 Task: Look for products in the category "Drink Mixes" from the brand "Nuun".
Action: Mouse moved to (21, 99)
Screenshot: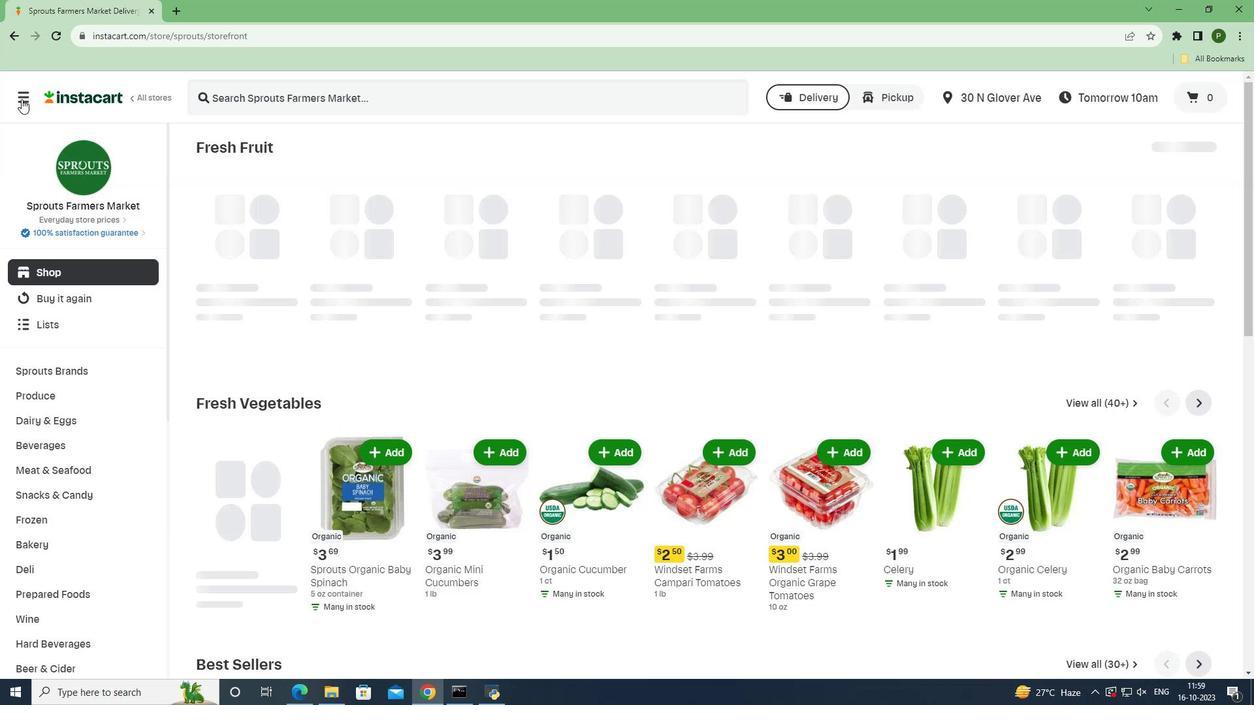 
Action: Mouse pressed left at (21, 99)
Screenshot: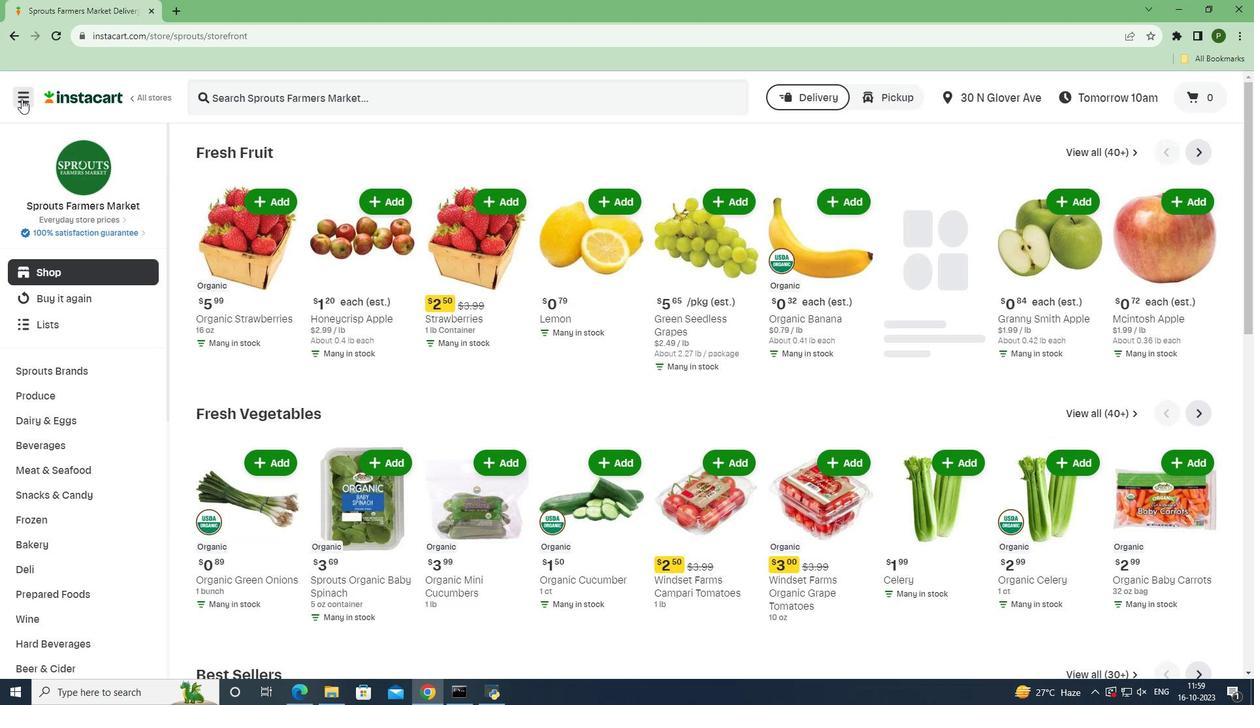 
Action: Mouse moved to (32, 346)
Screenshot: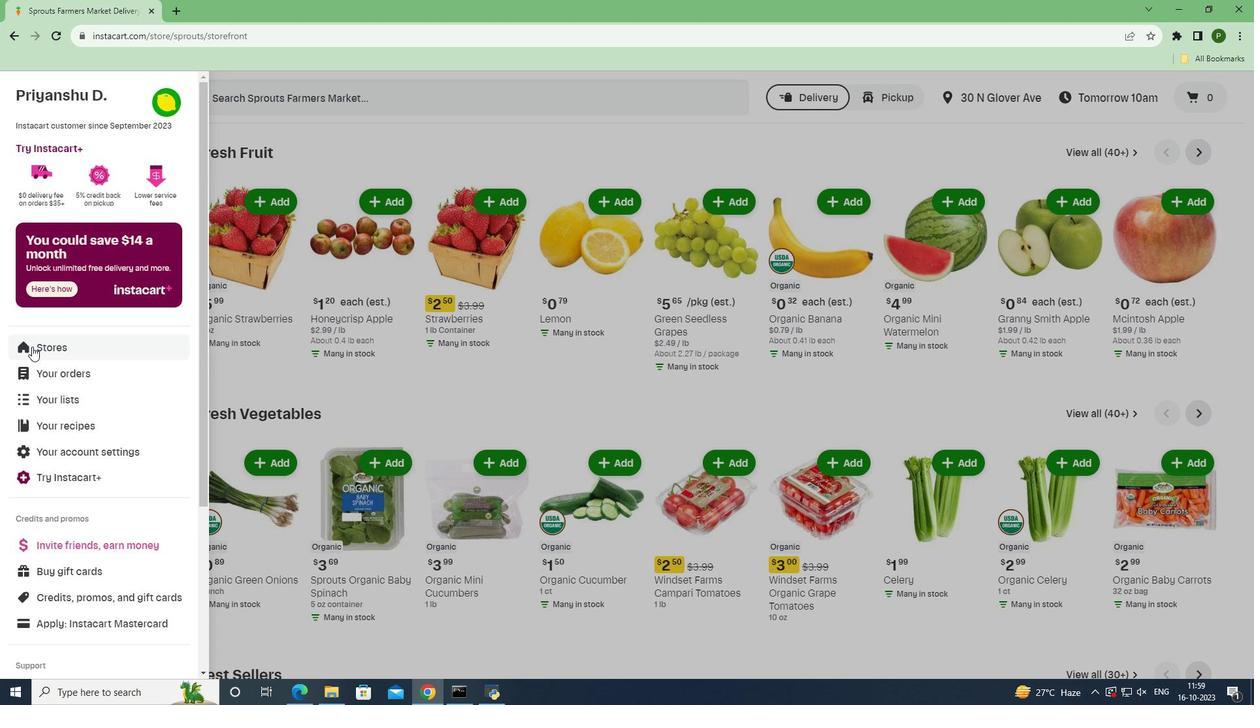 
Action: Mouse pressed left at (32, 346)
Screenshot: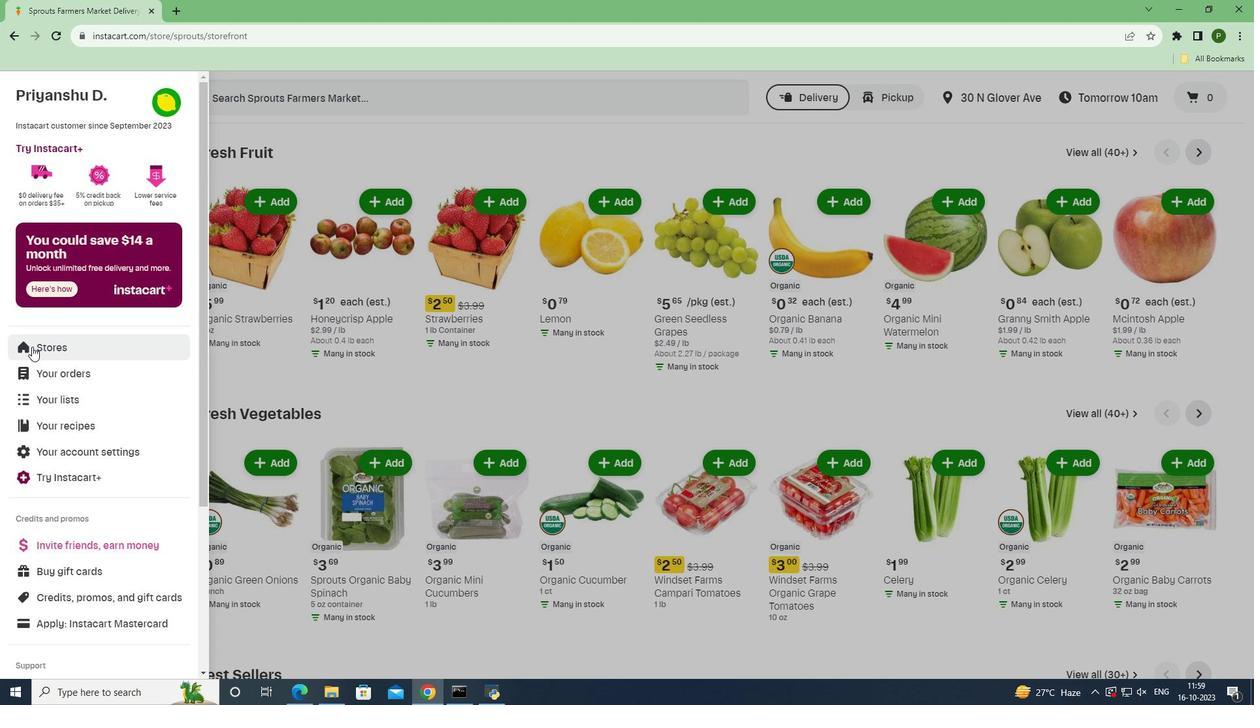 
Action: Mouse moved to (296, 152)
Screenshot: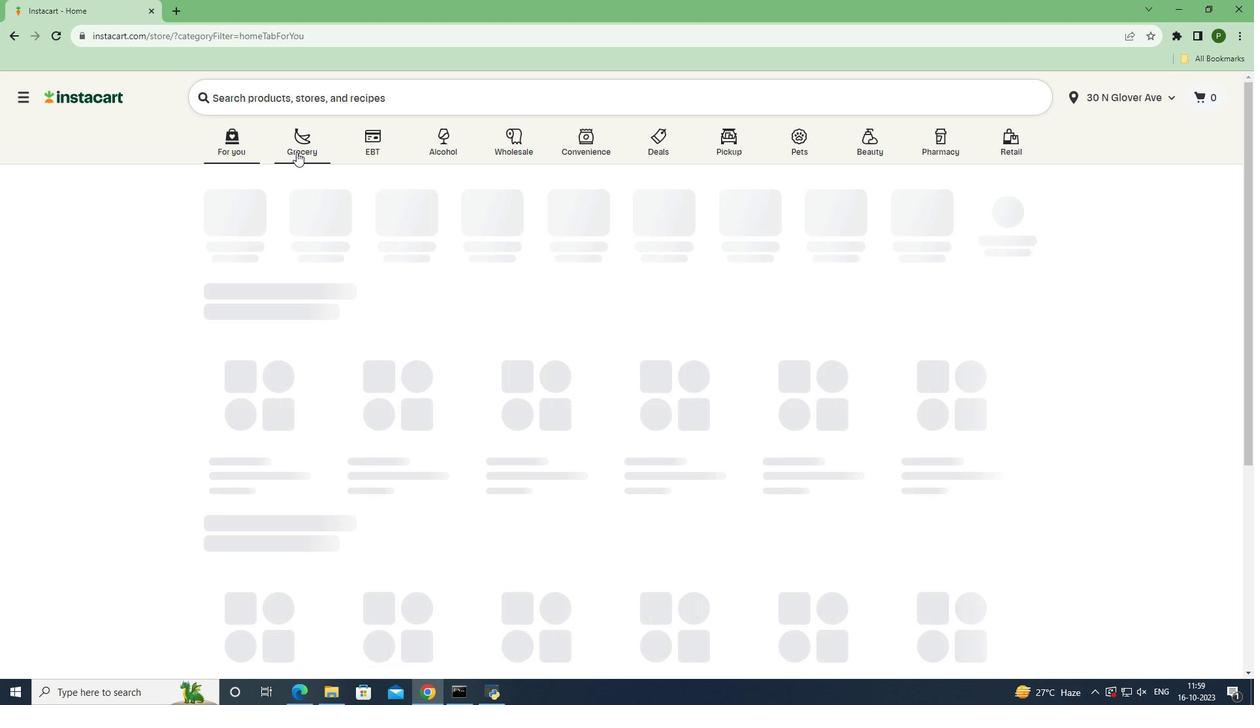 
Action: Mouse pressed left at (296, 152)
Screenshot: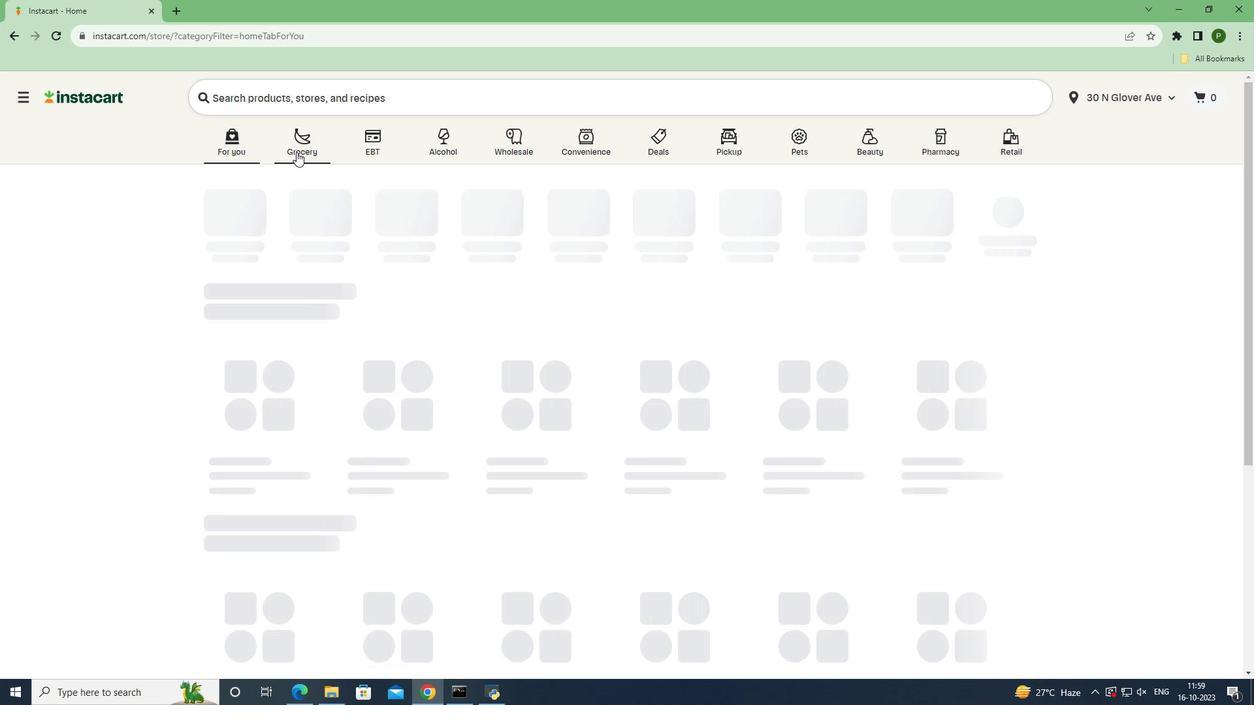 
Action: Mouse moved to (804, 306)
Screenshot: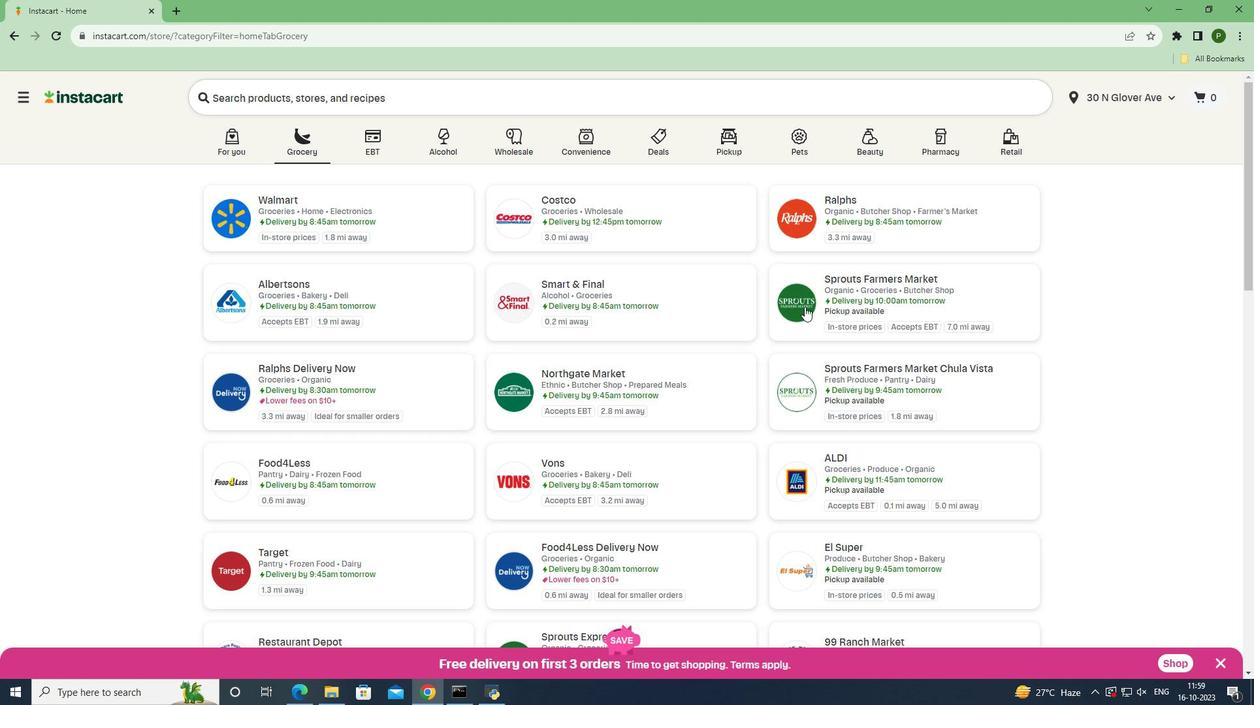 
Action: Mouse pressed left at (804, 306)
Screenshot: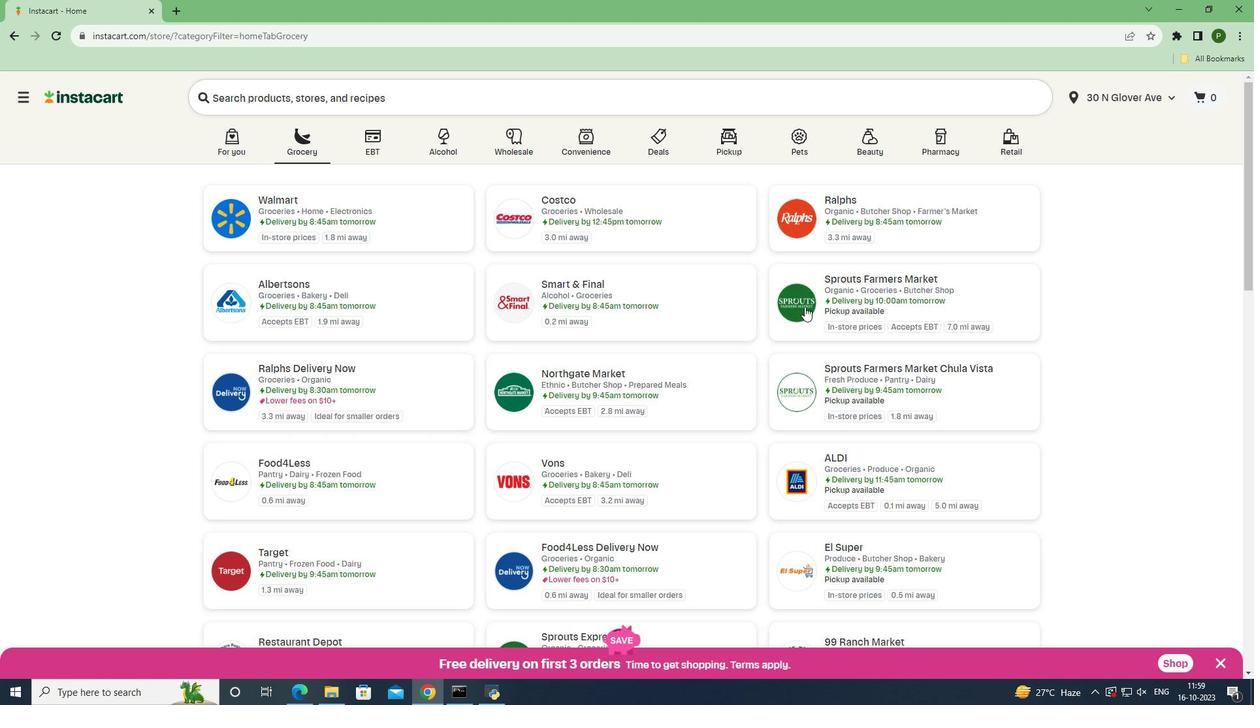 
Action: Mouse moved to (100, 447)
Screenshot: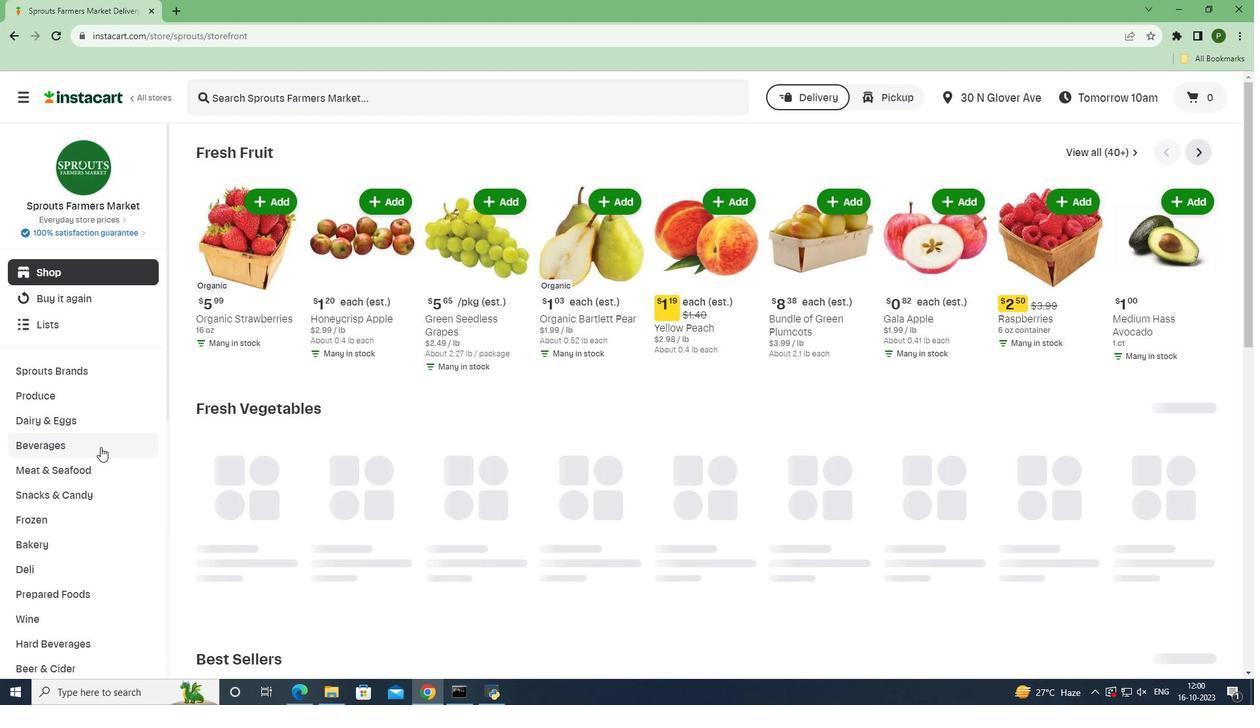 
Action: Mouse pressed left at (100, 447)
Screenshot: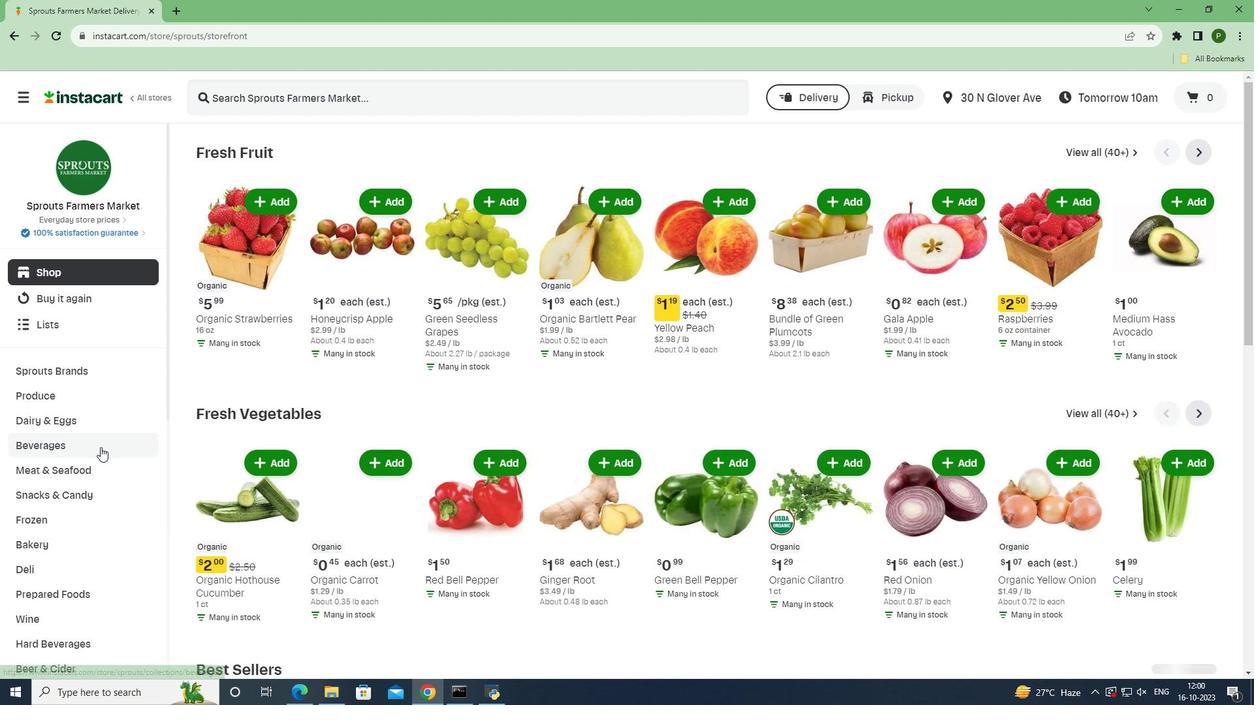 
Action: Mouse moved to (1176, 180)
Screenshot: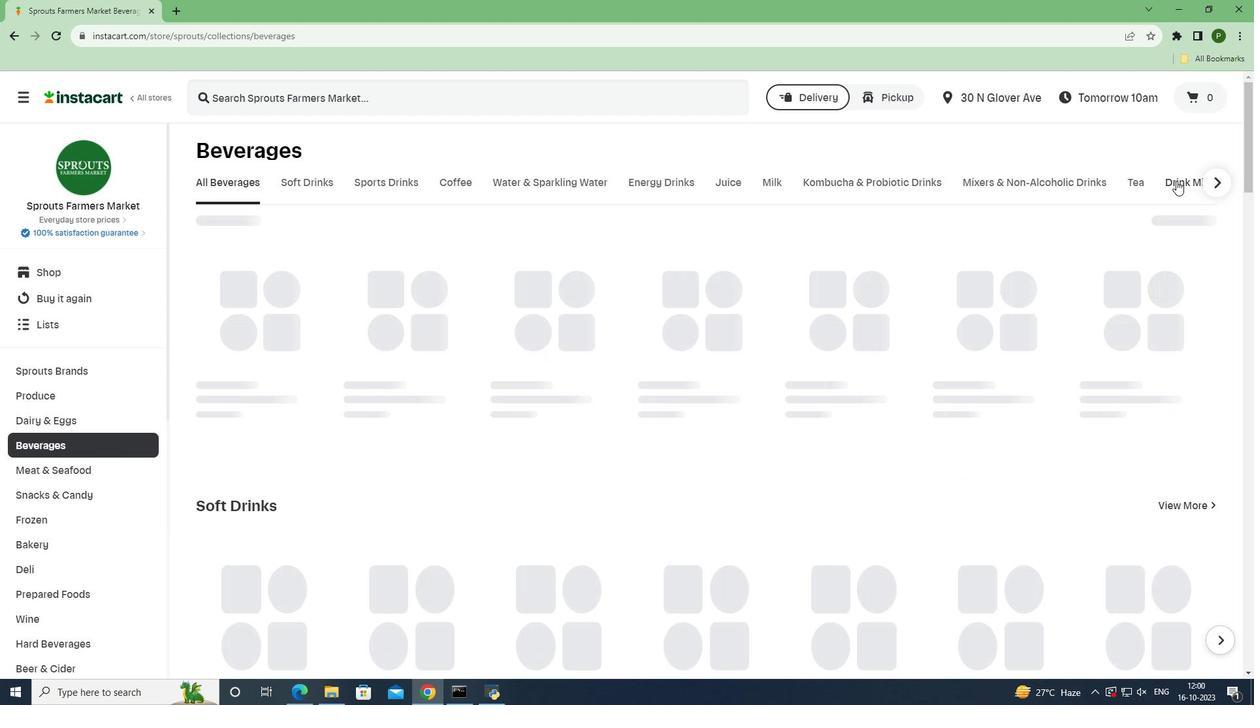 
Action: Mouse pressed left at (1176, 180)
Screenshot: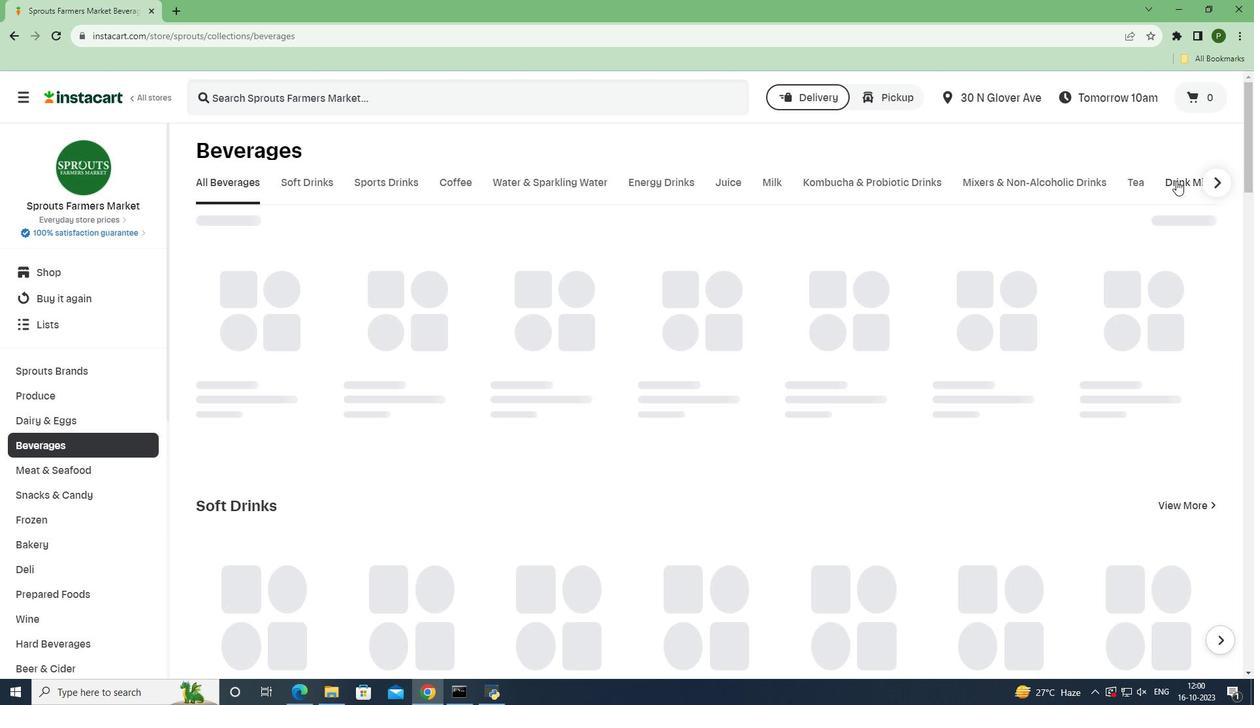 
Action: Mouse moved to (372, 297)
Screenshot: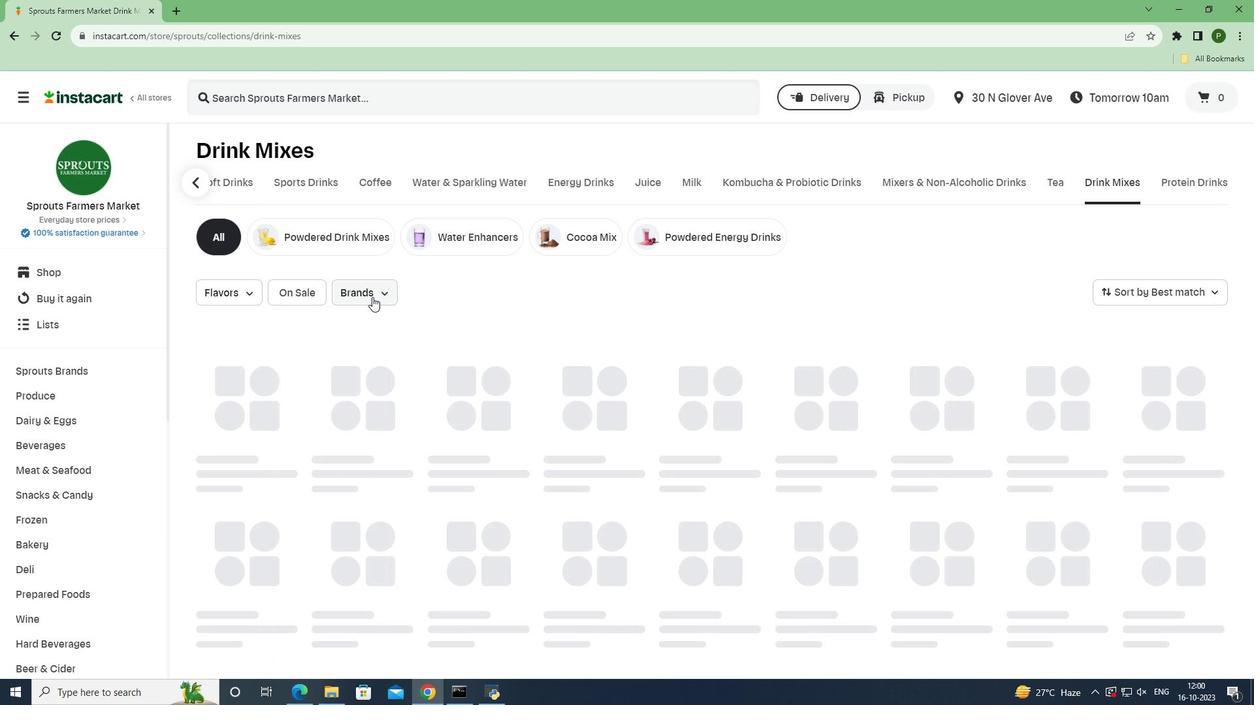 
Action: Mouse pressed left at (372, 297)
Screenshot: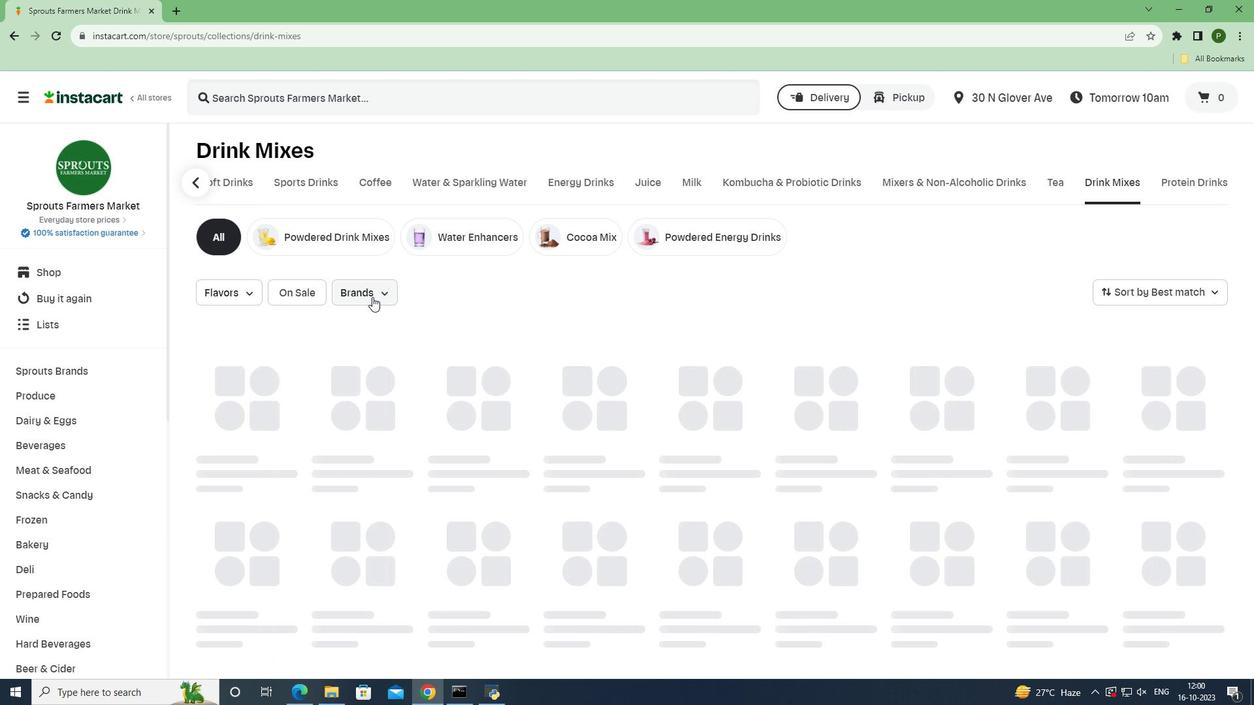 
Action: Mouse moved to (366, 497)
Screenshot: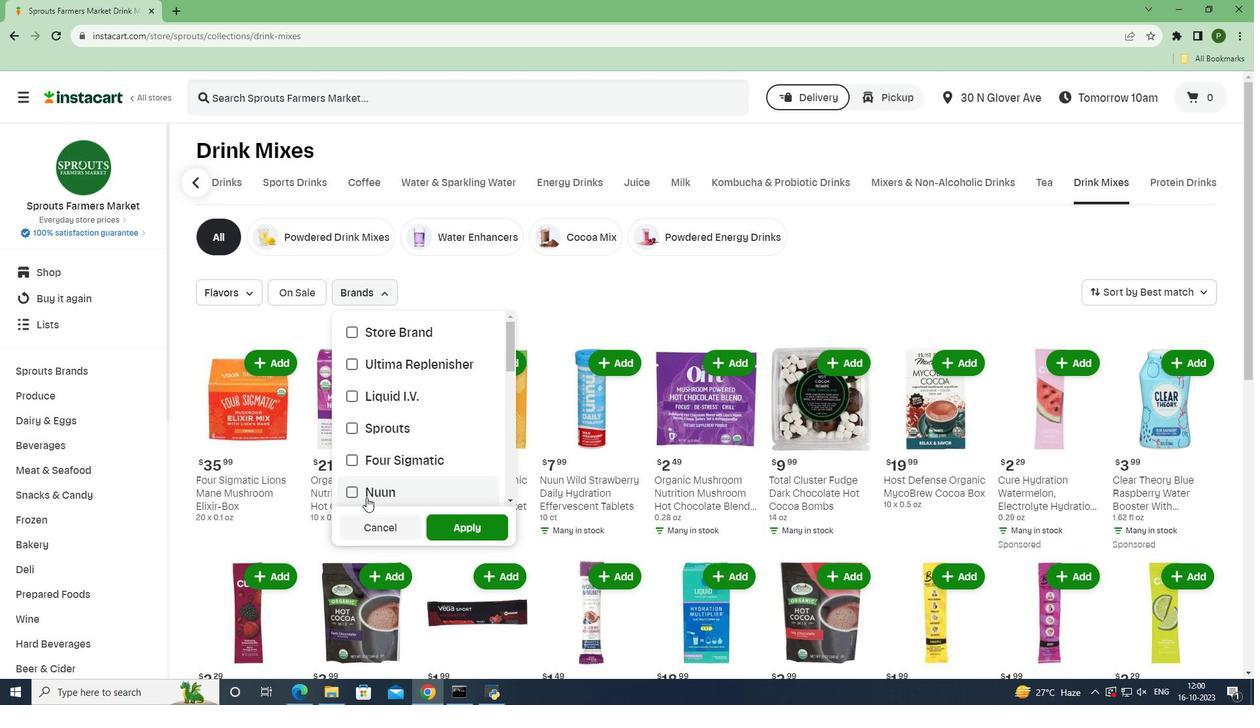 
Action: Mouse pressed left at (366, 497)
Screenshot: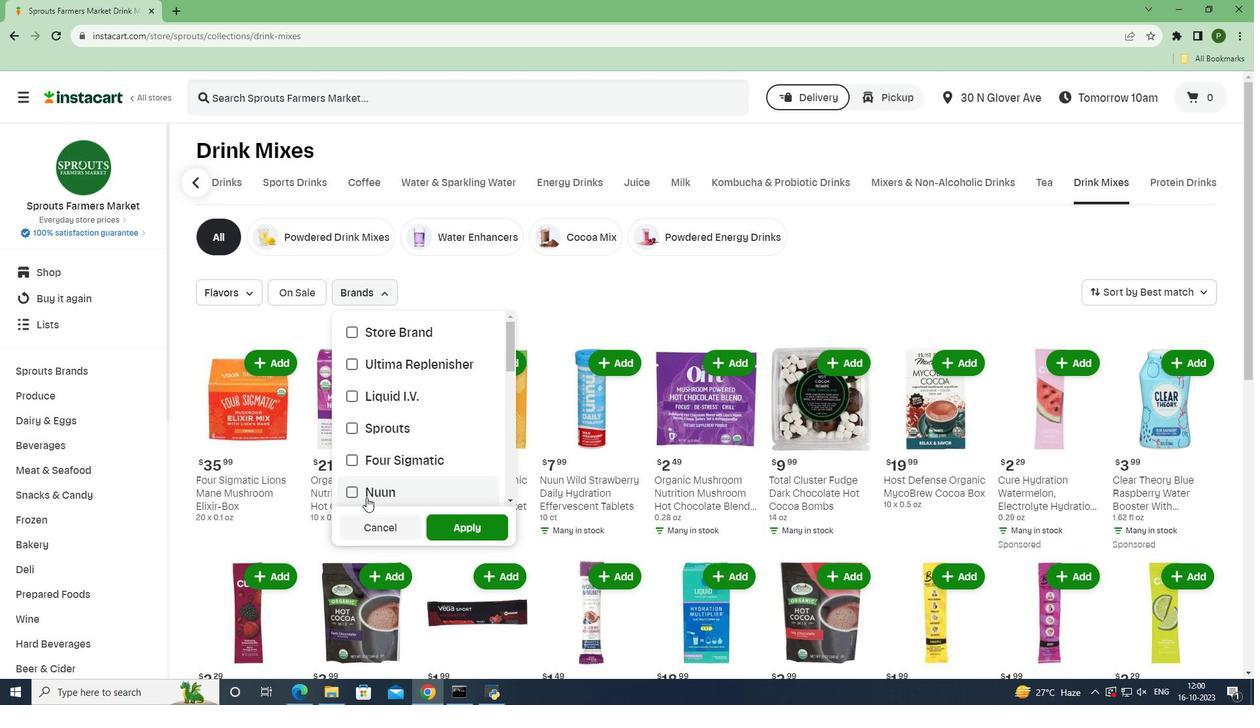 
Action: Mouse moved to (475, 522)
Screenshot: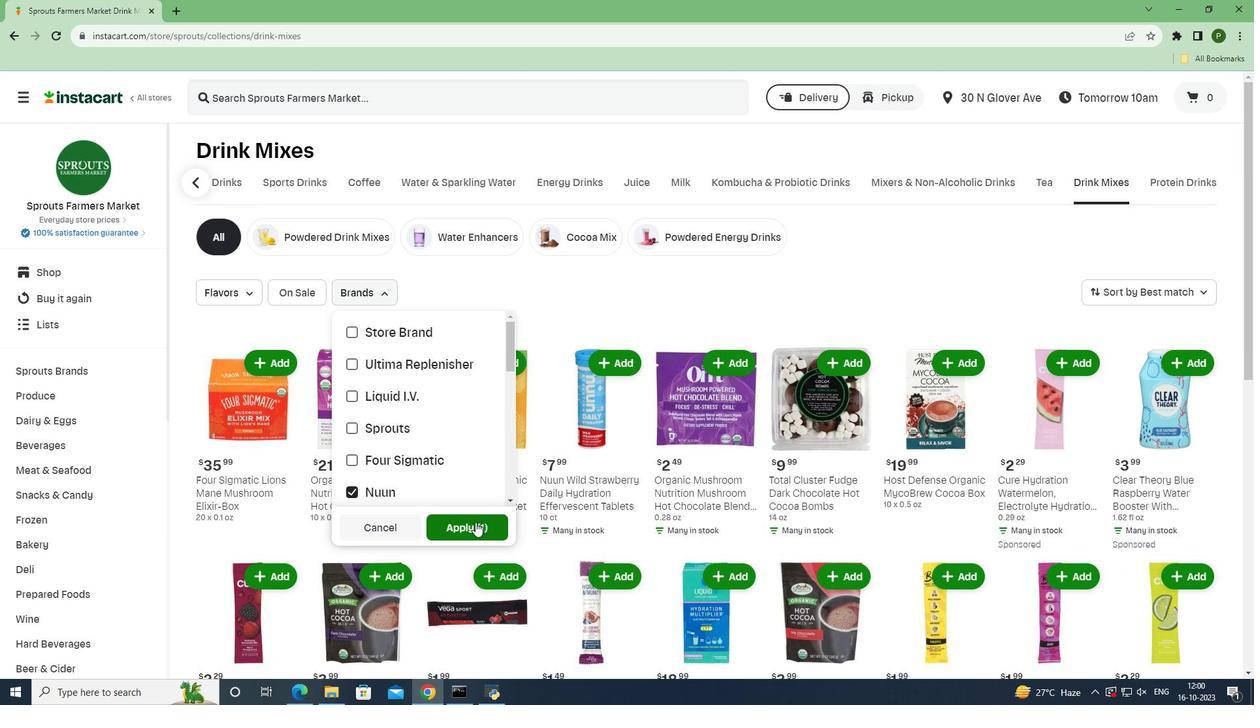 
Action: Mouse pressed left at (475, 522)
Screenshot: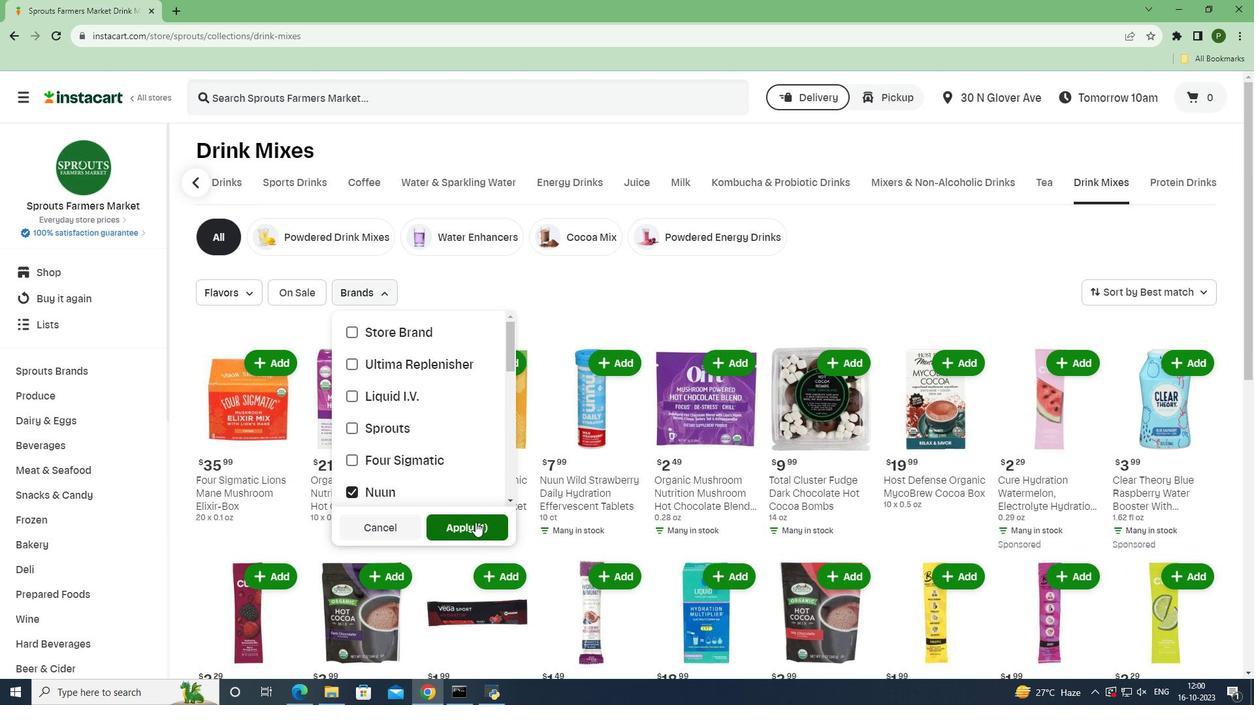 
Action: Mouse moved to (703, 613)
Screenshot: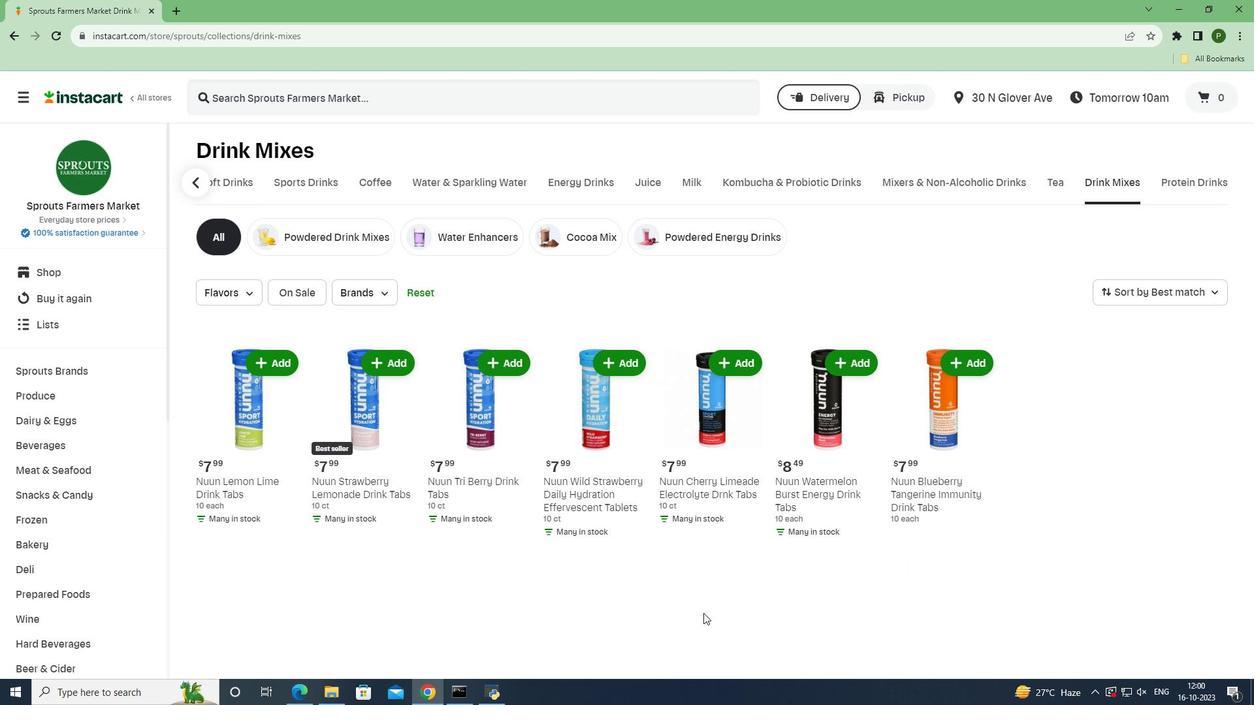 
